 Task: Remove "all the labes" from the card.
Action: Mouse moved to (1011, 82)
Screenshot: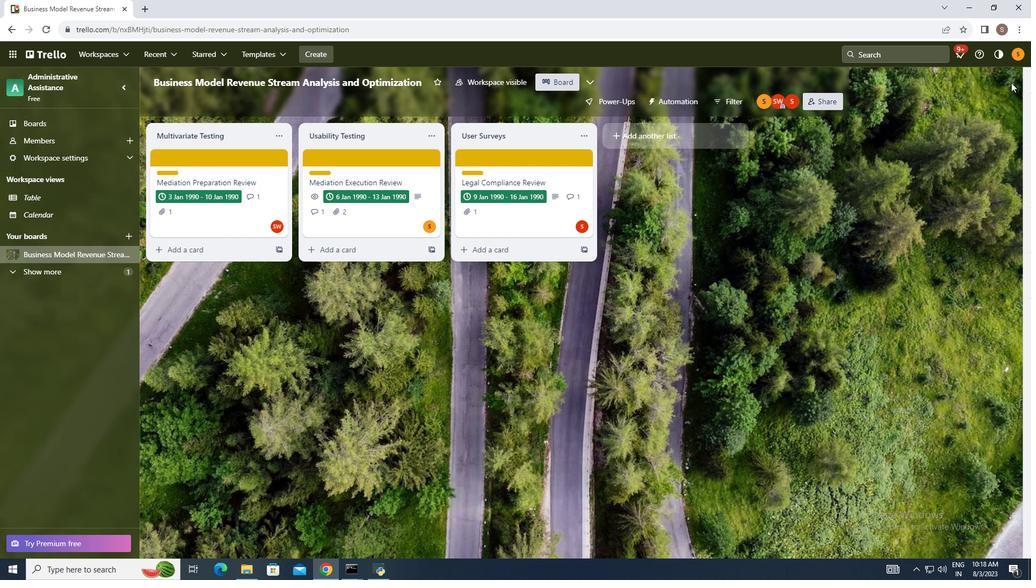 
Action: Mouse pressed left at (1011, 82)
Screenshot: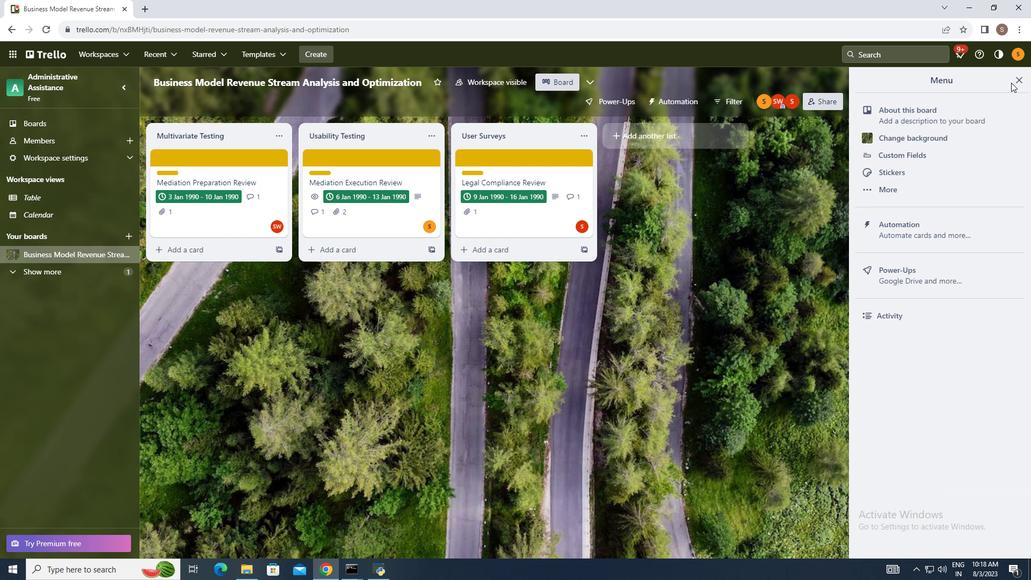 
Action: Mouse moved to (932, 223)
Screenshot: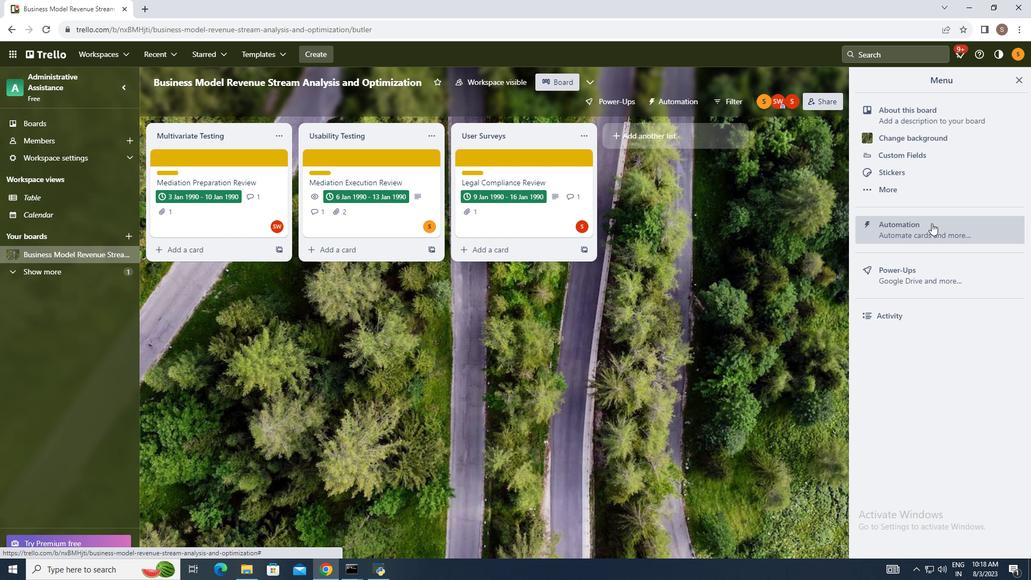 
Action: Mouse pressed left at (932, 223)
Screenshot: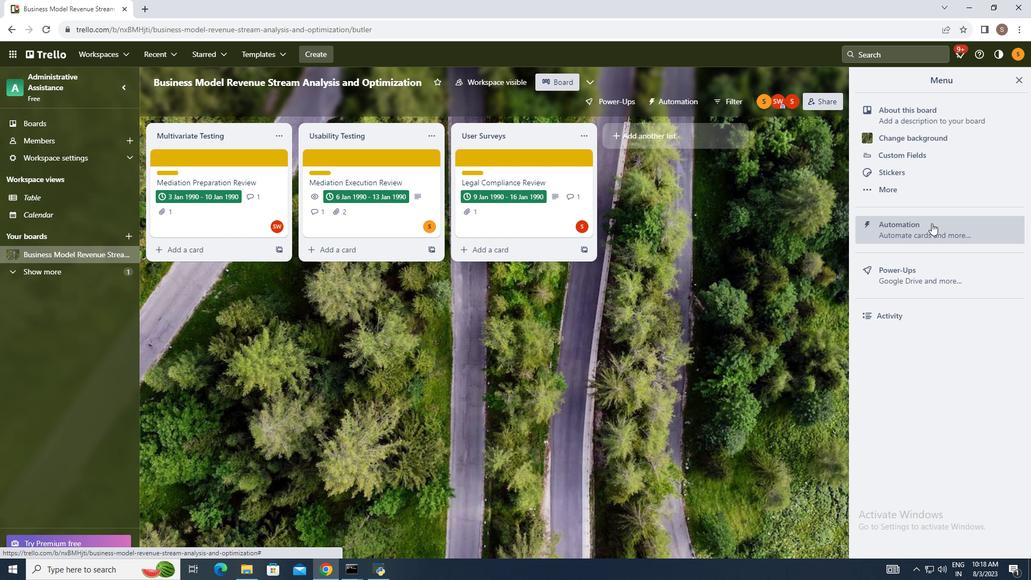 
Action: Mouse moved to (196, 277)
Screenshot: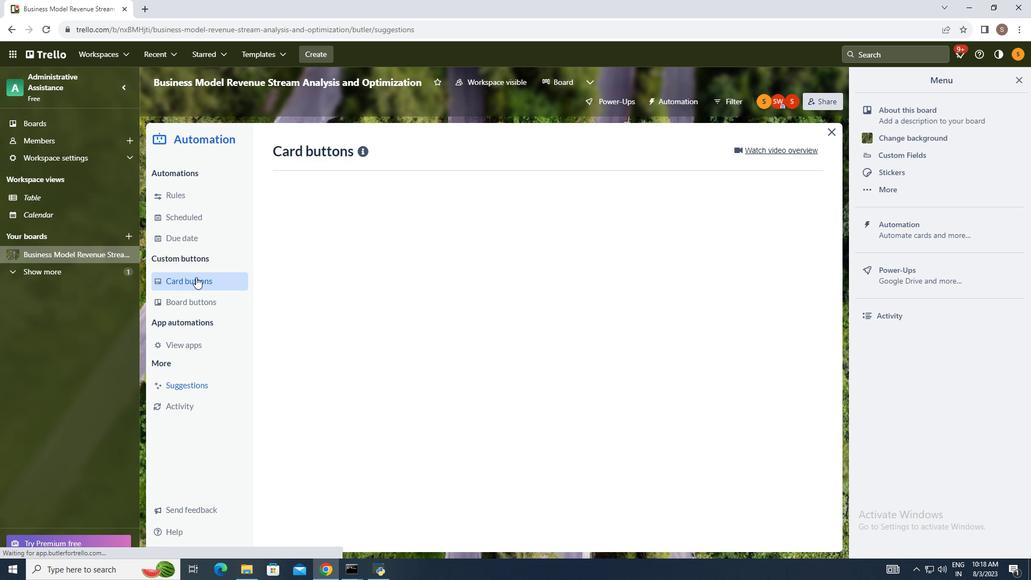 
Action: Mouse pressed left at (196, 277)
Screenshot: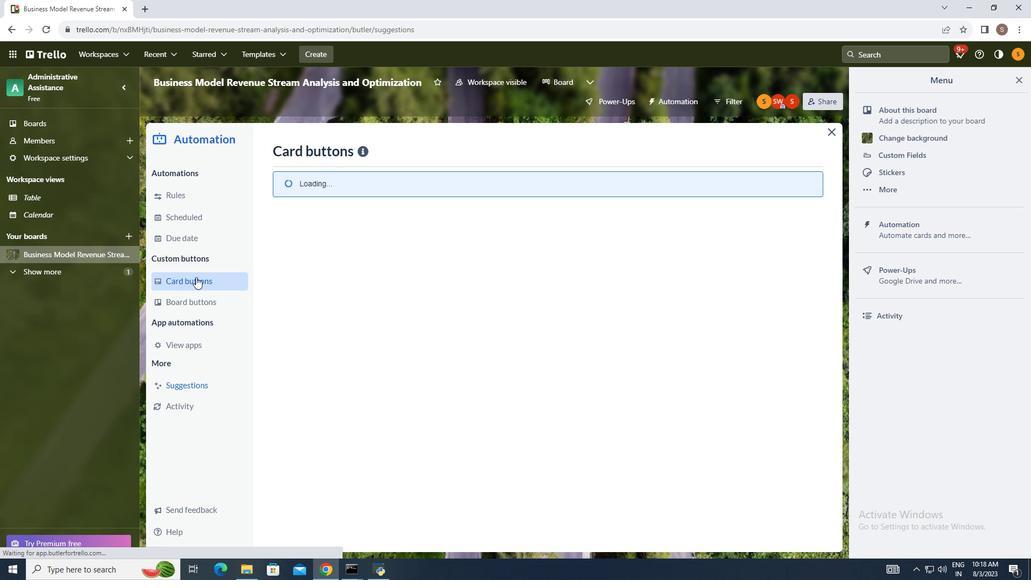 
Action: Mouse moved to (787, 148)
Screenshot: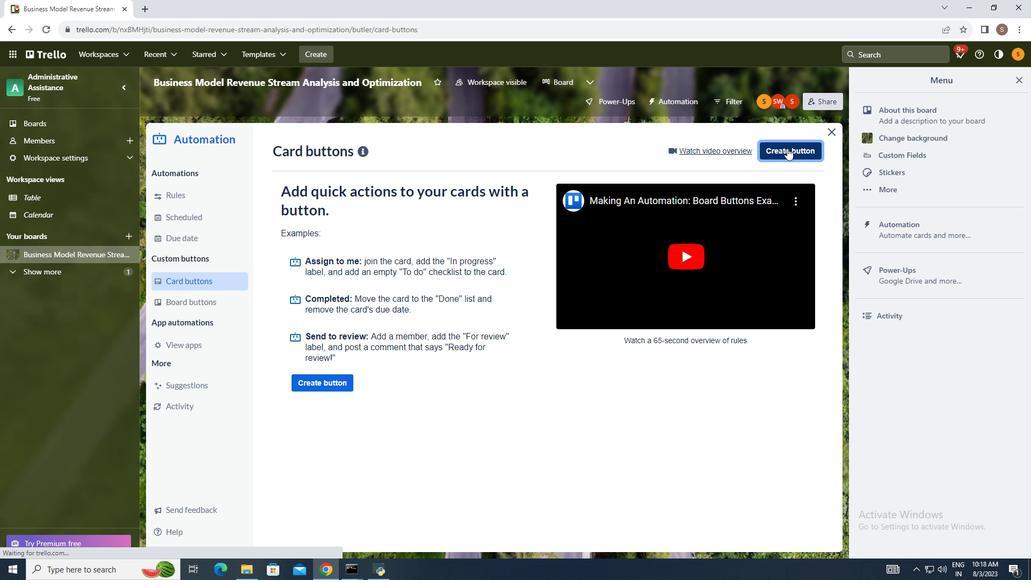 
Action: Mouse pressed left at (787, 148)
Screenshot: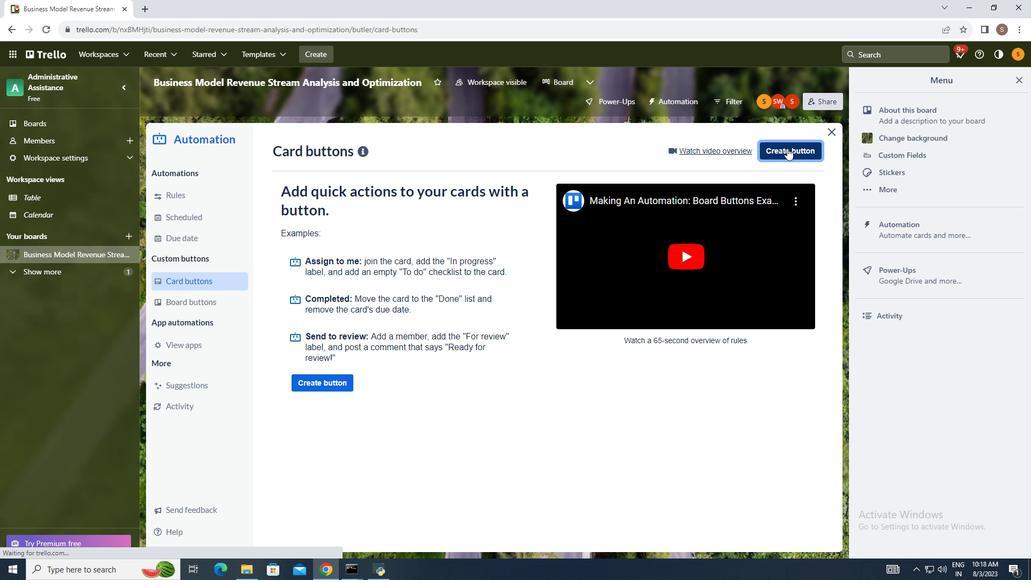 
Action: Mouse moved to (531, 298)
Screenshot: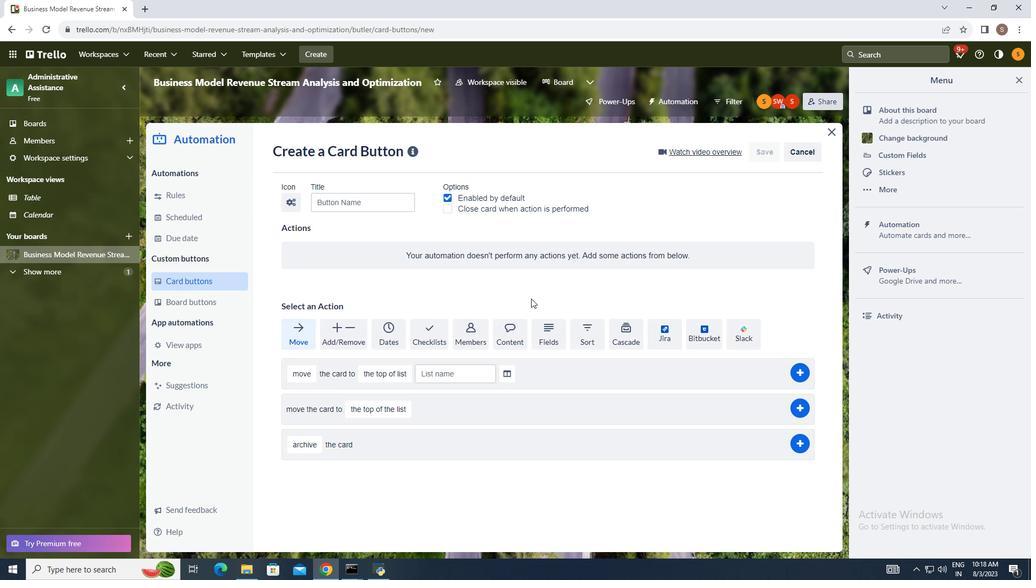 
Action: Mouse pressed left at (531, 298)
Screenshot: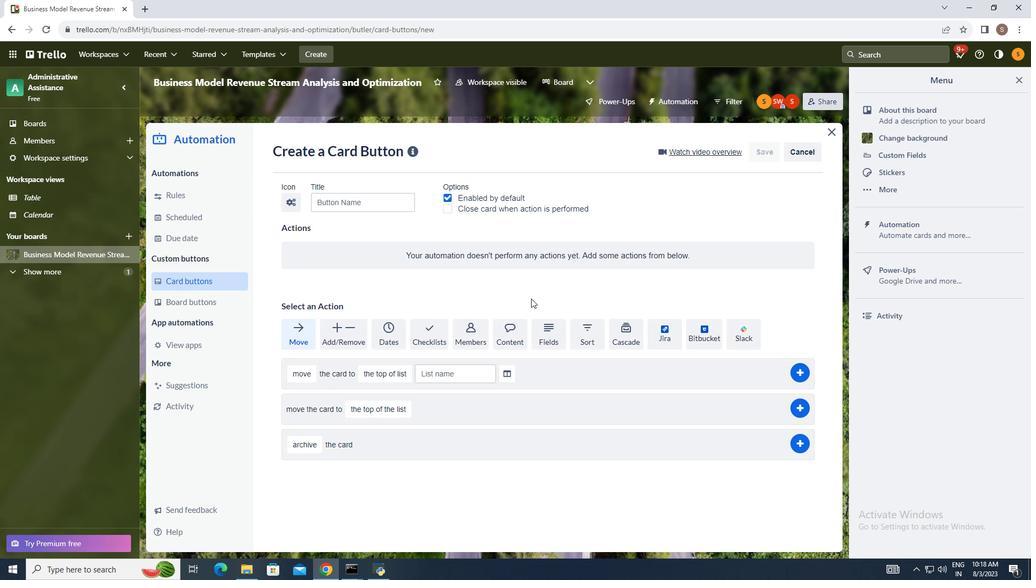 
Action: Mouse moved to (332, 333)
Screenshot: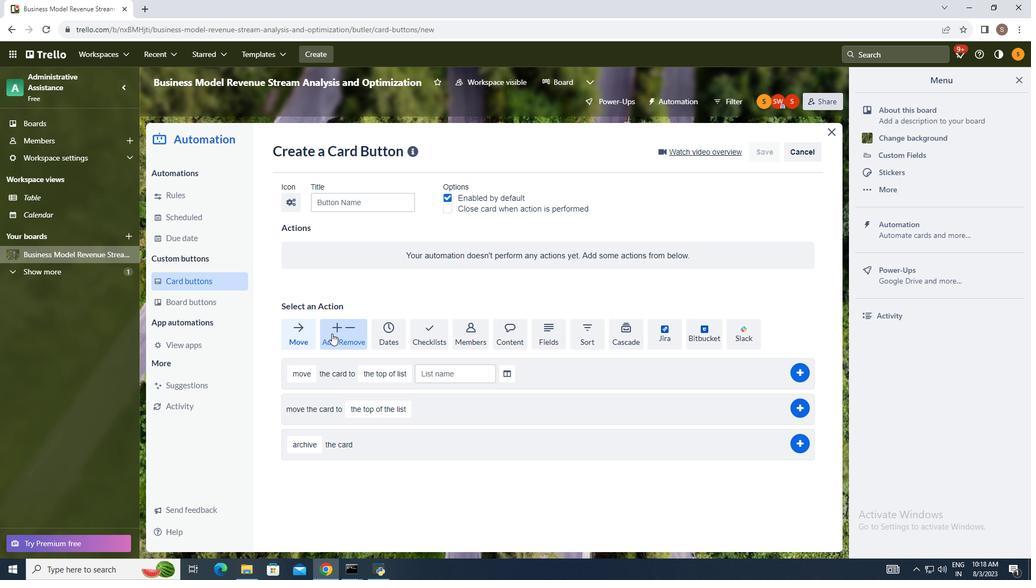 
Action: Mouse pressed left at (332, 333)
Screenshot: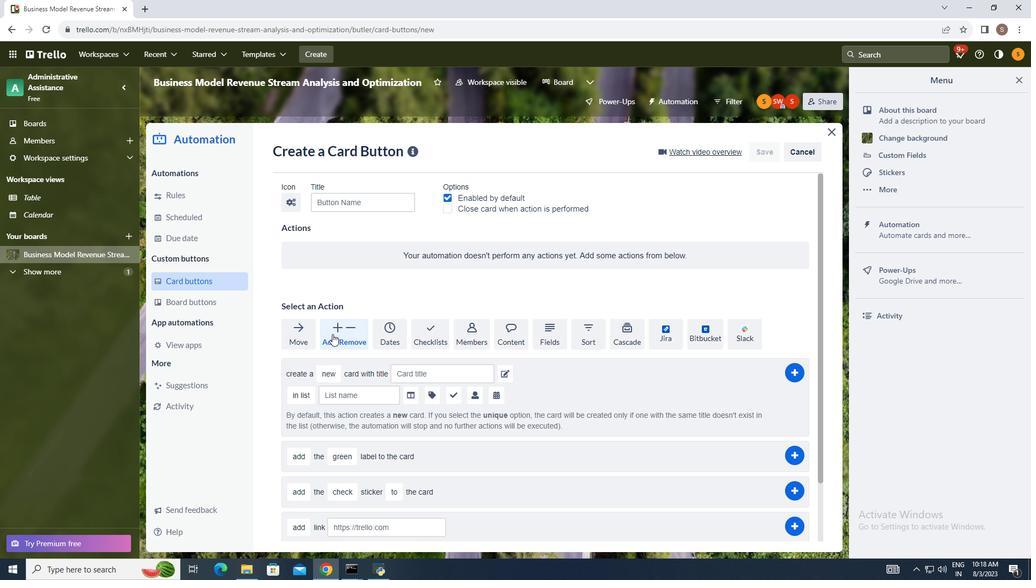 
Action: Mouse moved to (271, 436)
Screenshot: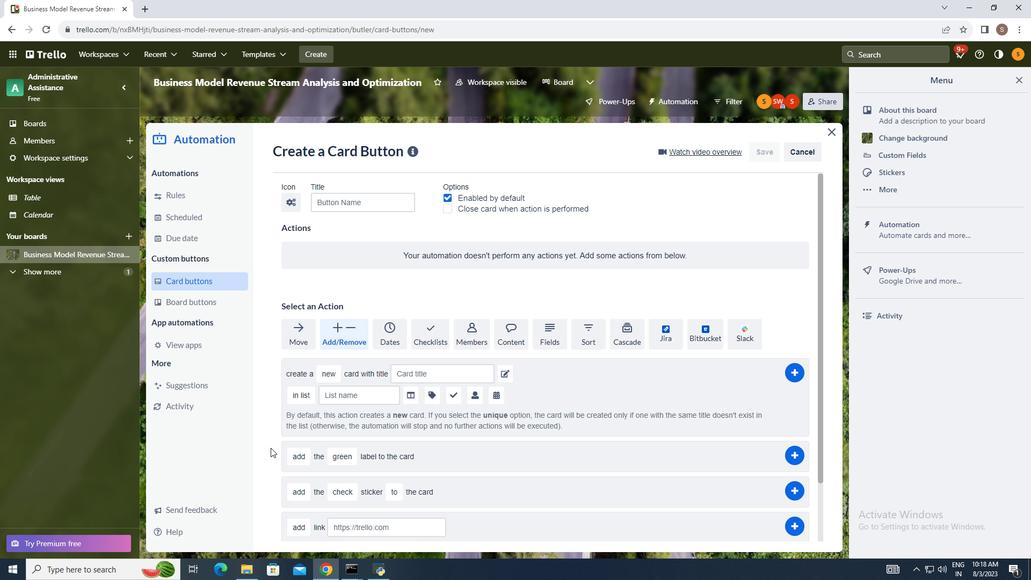 
Action: Mouse scrolled (271, 436) with delta (0, 0)
Screenshot: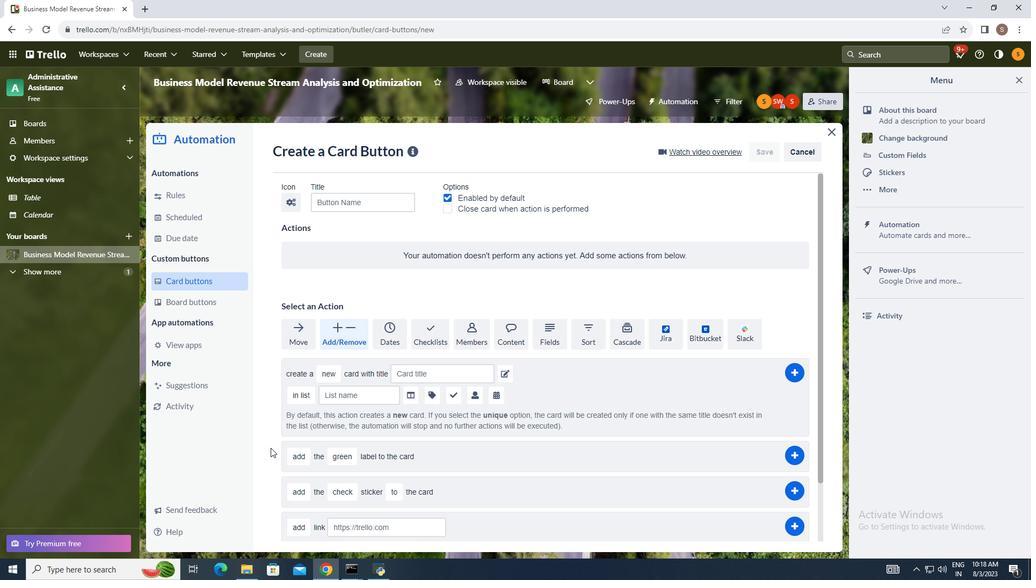 
Action: Mouse moved to (271, 438)
Screenshot: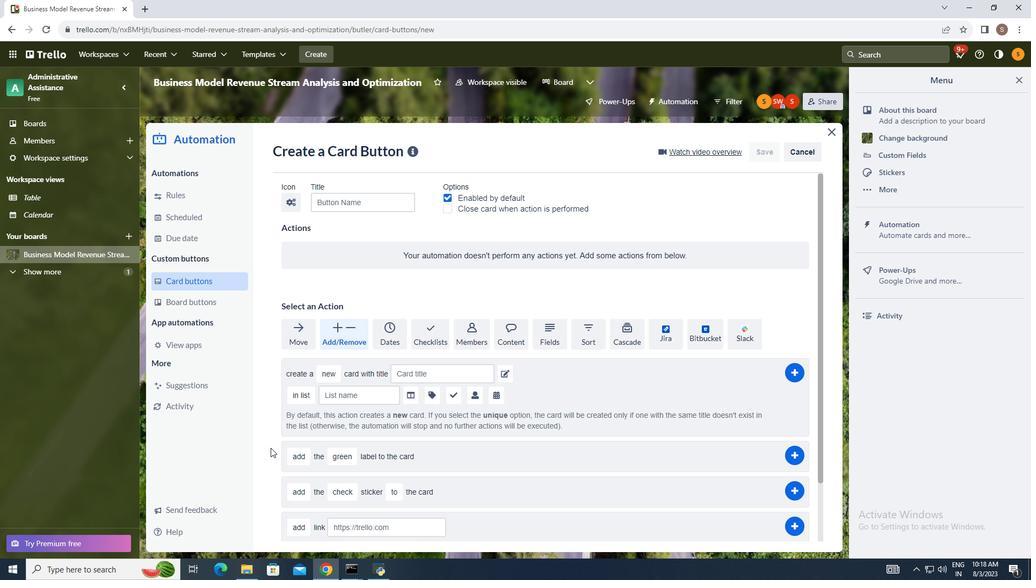 
Action: Mouse scrolled (271, 437) with delta (0, 0)
Screenshot: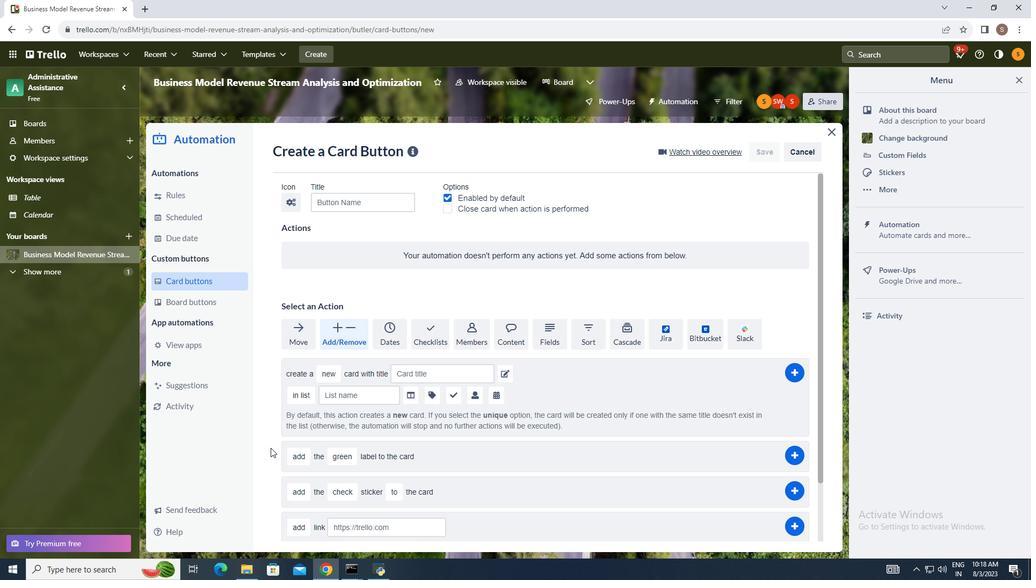 
Action: Mouse moved to (271, 442)
Screenshot: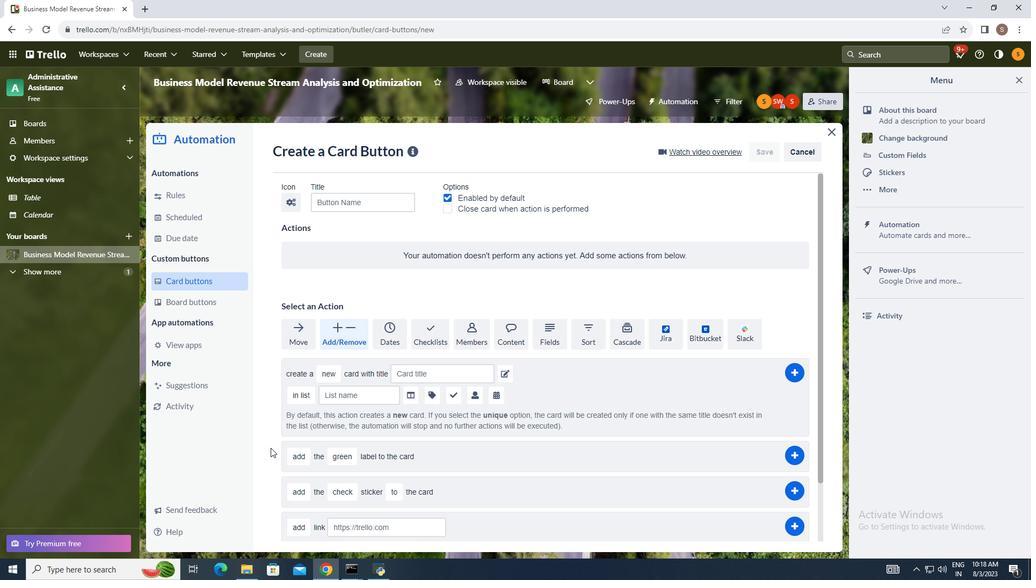 
Action: Mouse scrolled (271, 441) with delta (0, 0)
Screenshot: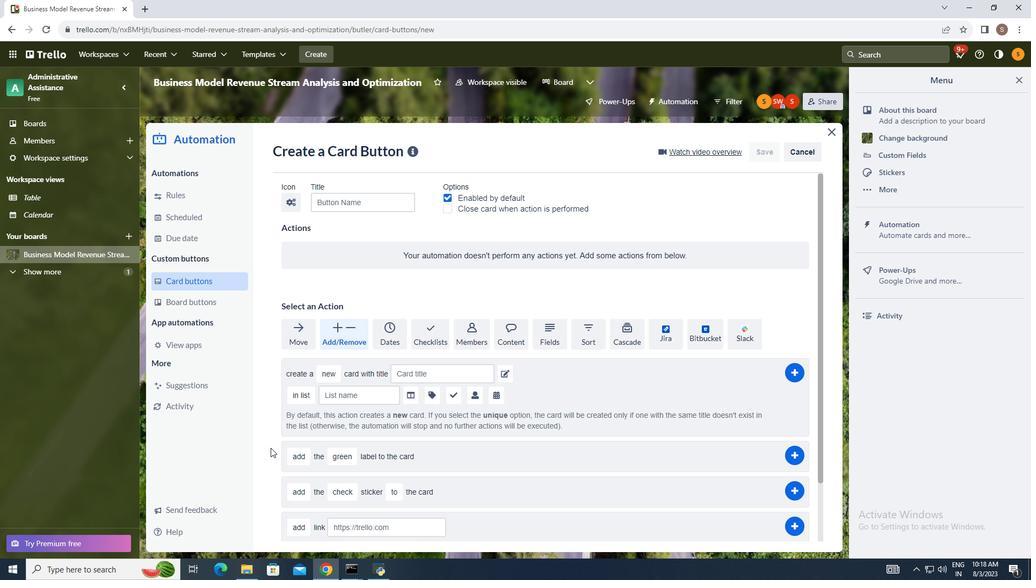 
Action: Mouse moved to (271, 443)
Screenshot: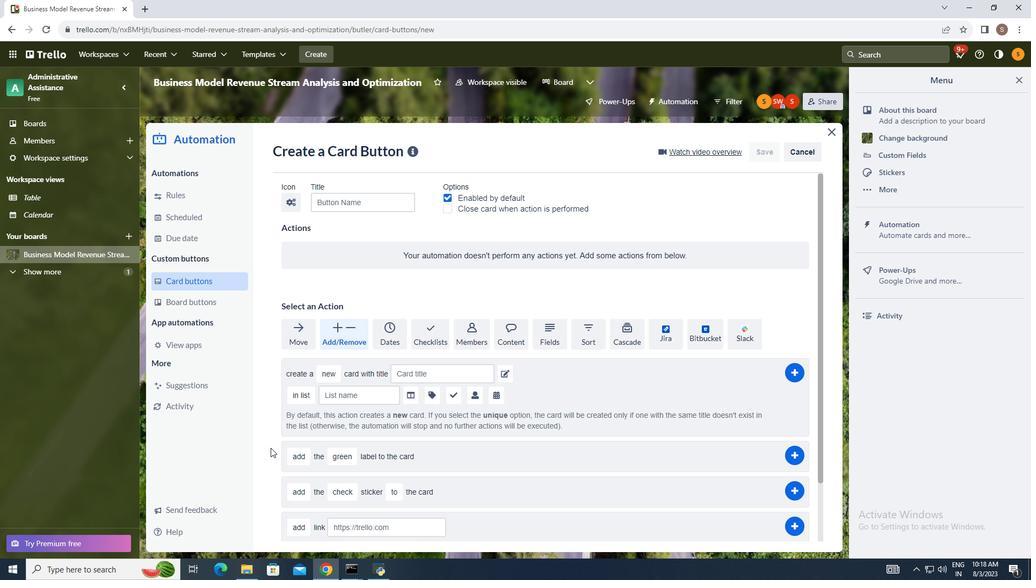 
Action: Mouse scrolled (271, 443) with delta (0, 0)
Screenshot: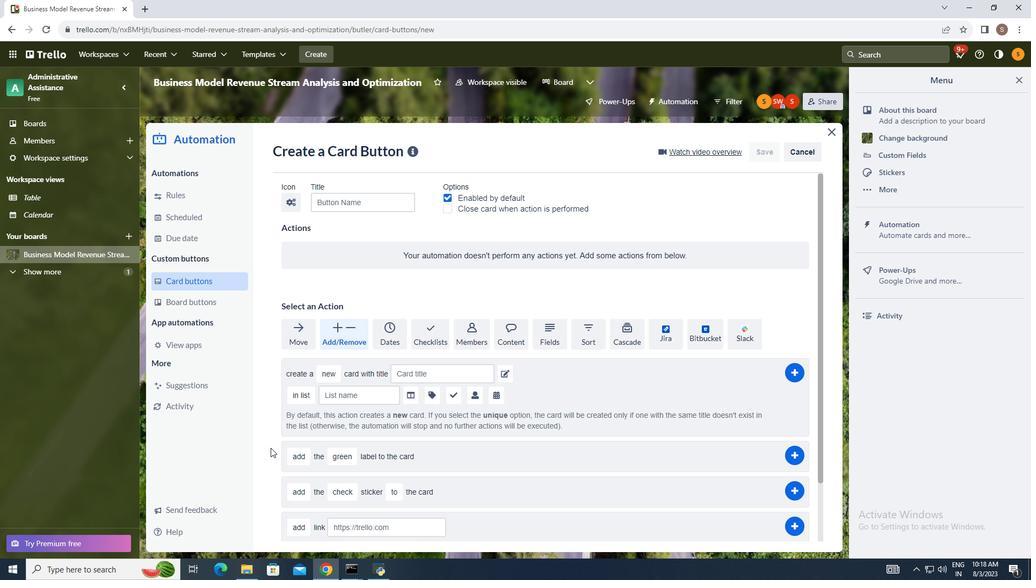 
Action: Mouse moved to (383, 450)
Screenshot: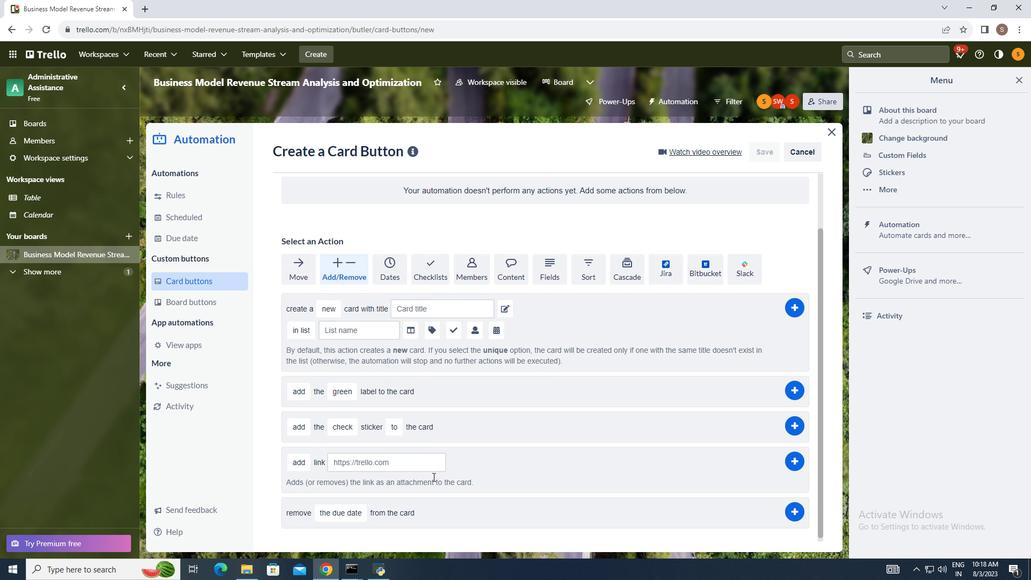
Action: Mouse scrolled (383, 449) with delta (0, 0)
Screenshot: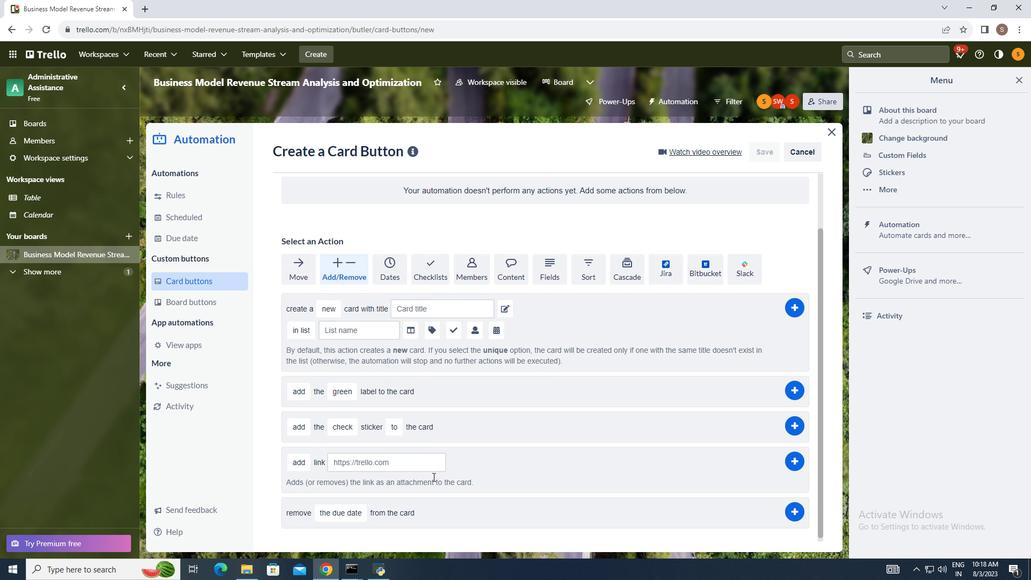 
Action: Mouse moved to (405, 457)
Screenshot: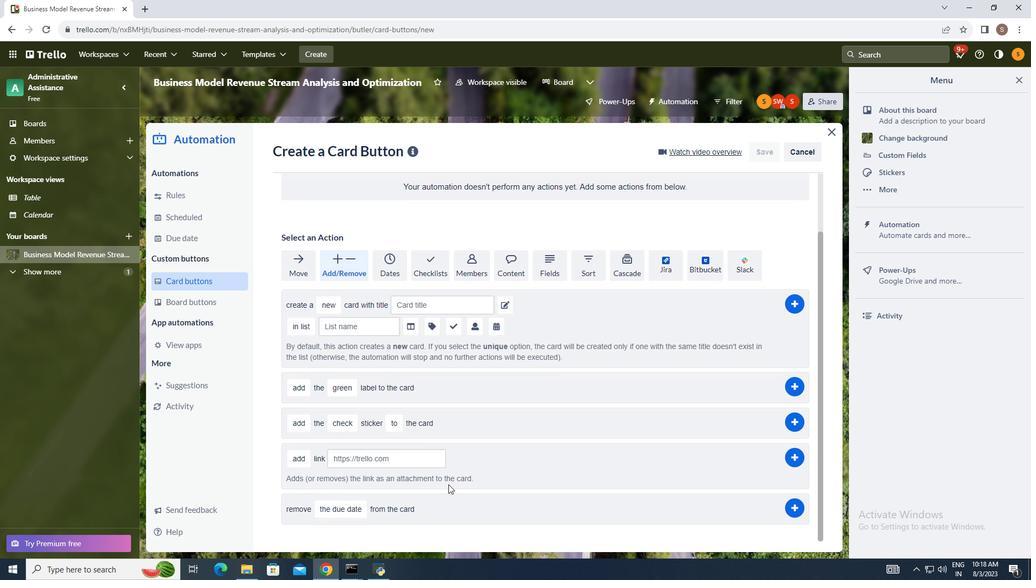 
Action: Mouse scrolled (405, 456) with delta (0, 0)
Screenshot: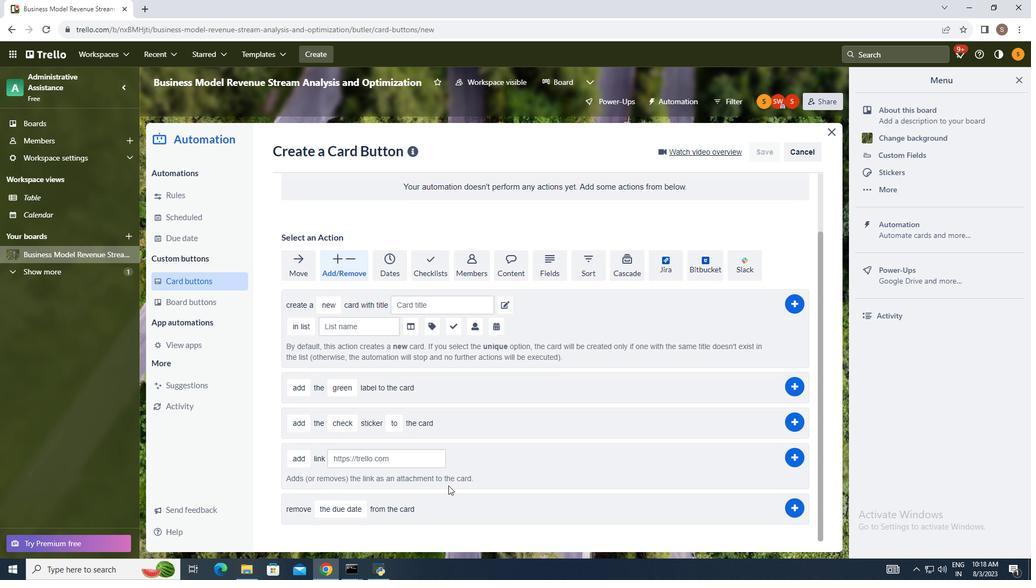 
Action: Mouse moved to (411, 467)
Screenshot: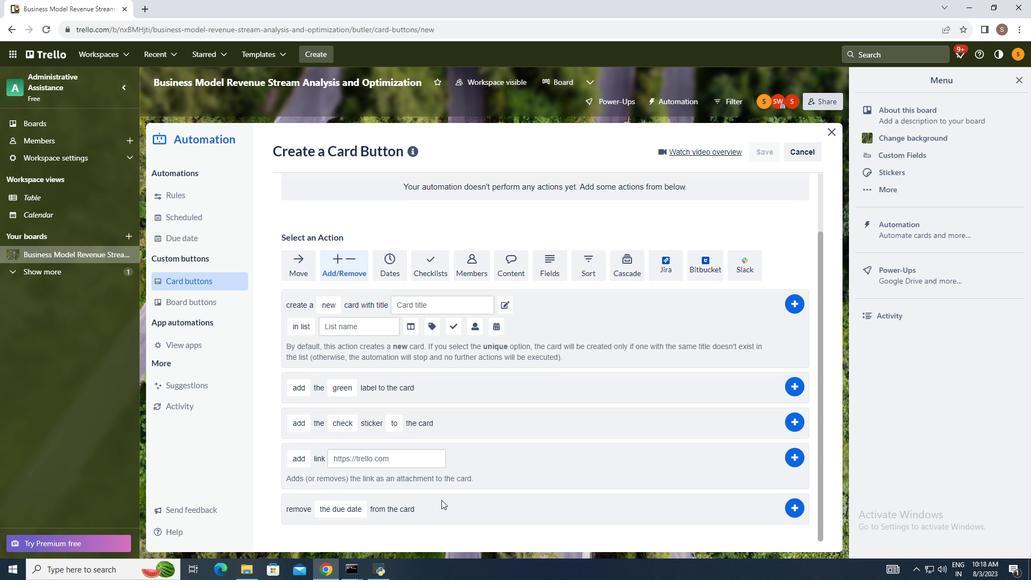 
Action: Mouse scrolled (411, 466) with delta (0, 0)
Screenshot: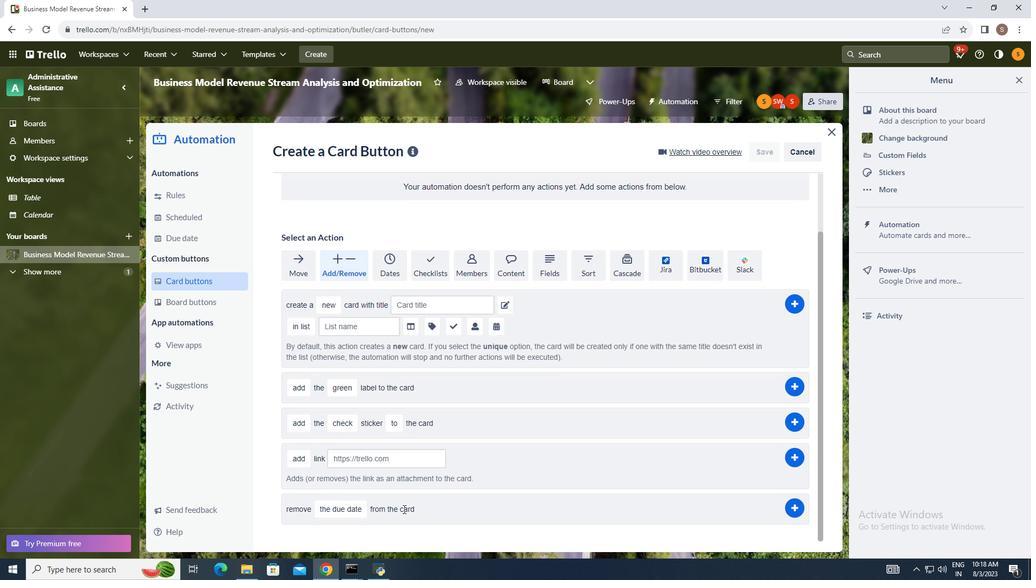 
Action: Mouse moved to (419, 472)
Screenshot: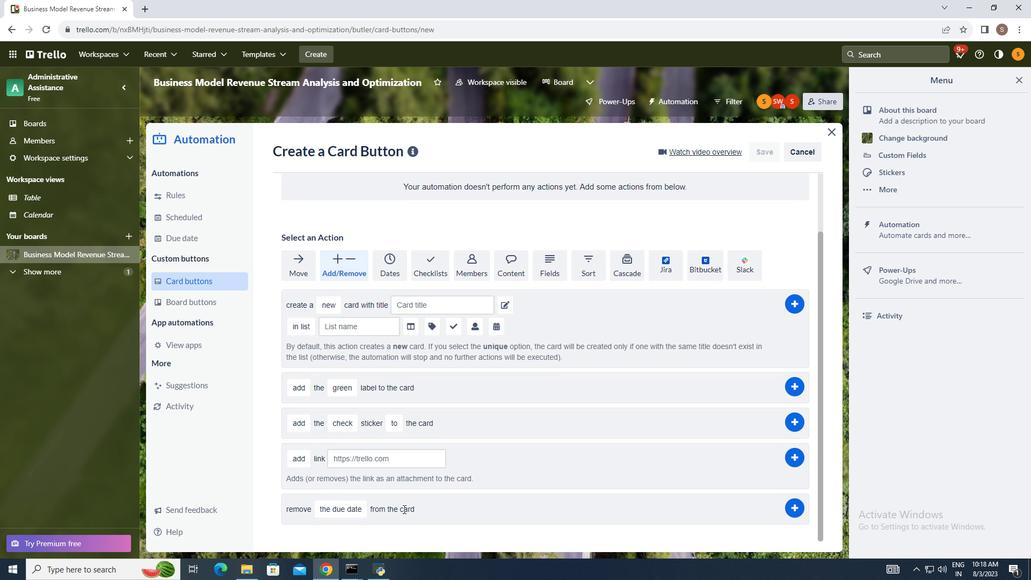 
Action: Mouse scrolled (419, 472) with delta (0, 0)
Screenshot: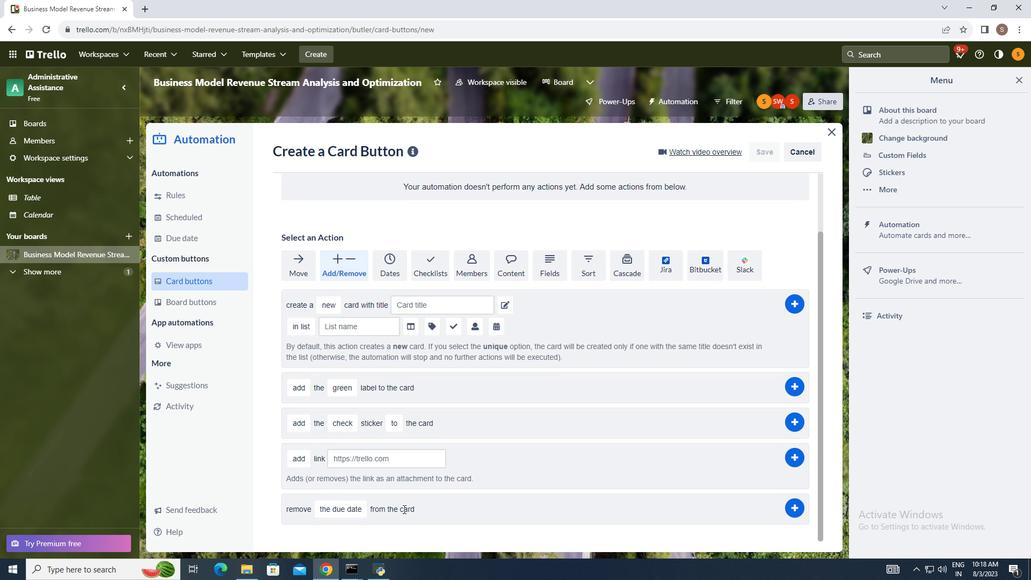 
Action: Mouse moved to (326, 513)
Screenshot: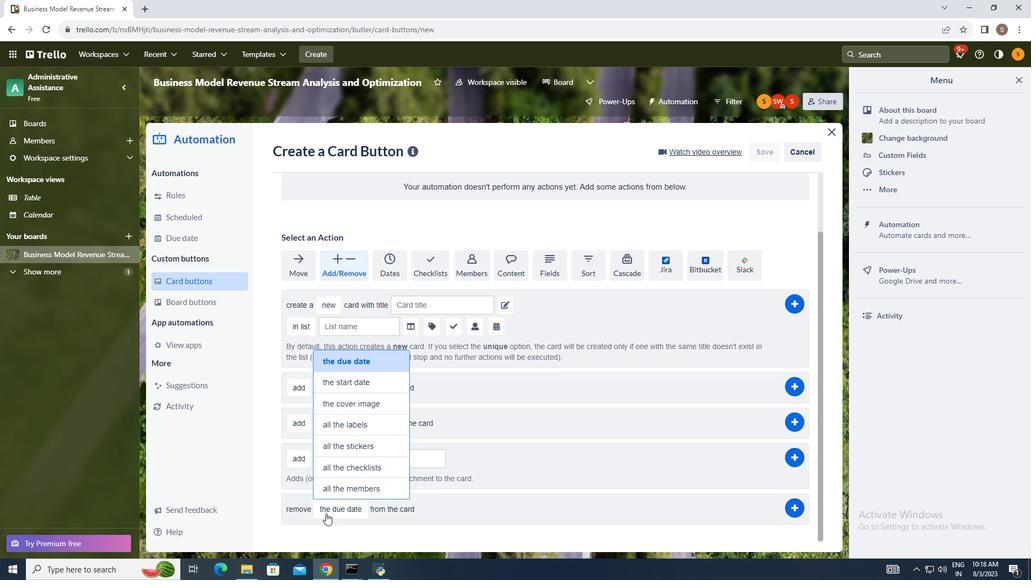 
Action: Mouse pressed left at (326, 513)
Screenshot: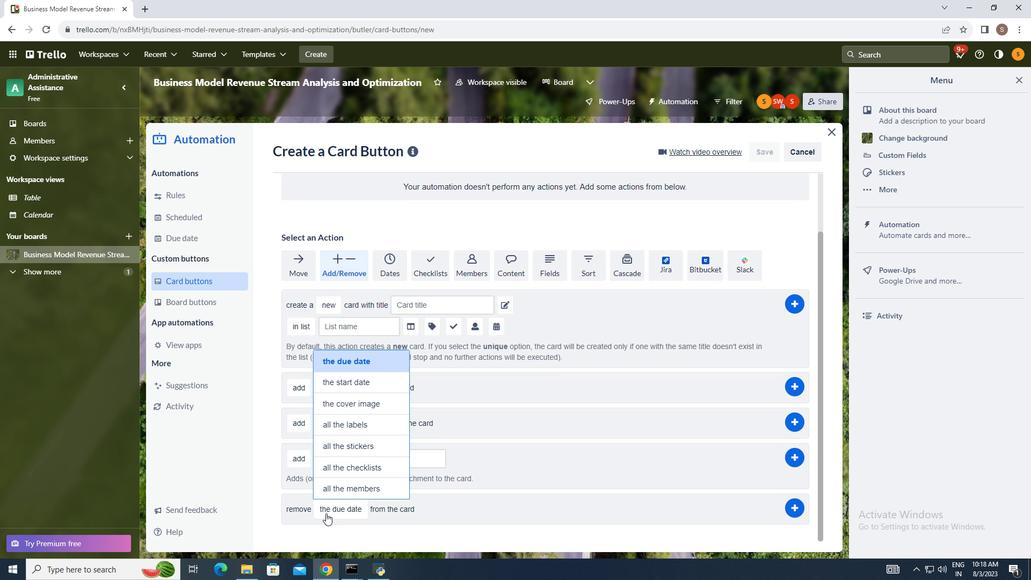 
Action: Mouse moved to (367, 419)
Screenshot: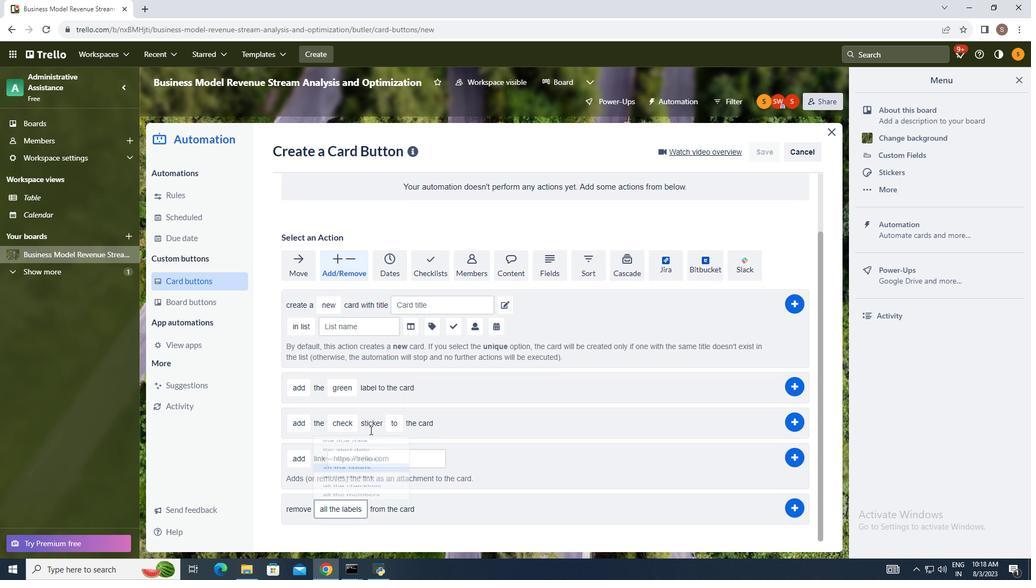 
Action: Mouse pressed left at (367, 419)
Screenshot: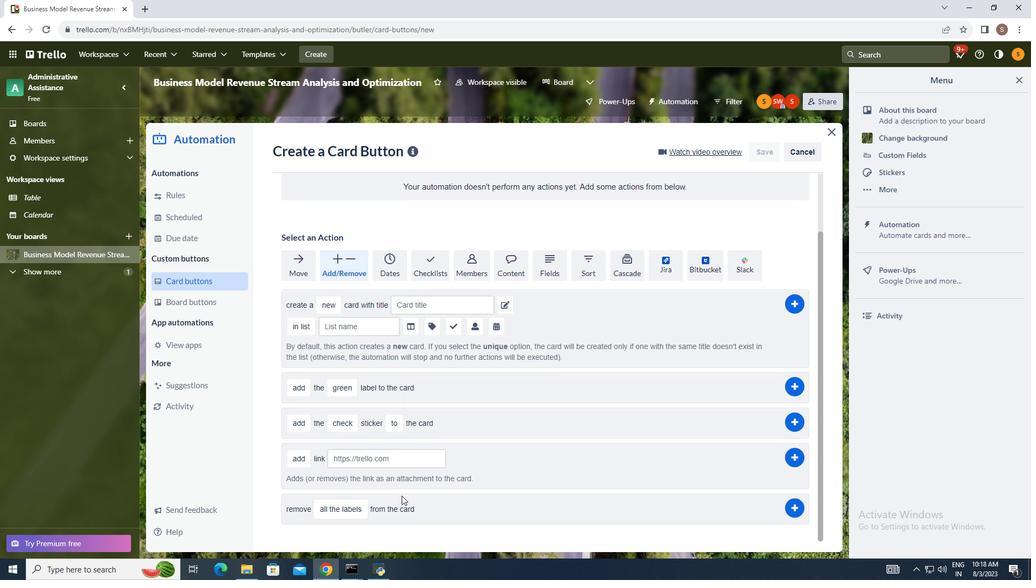 
Action: Mouse moved to (798, 511)
Screenshot: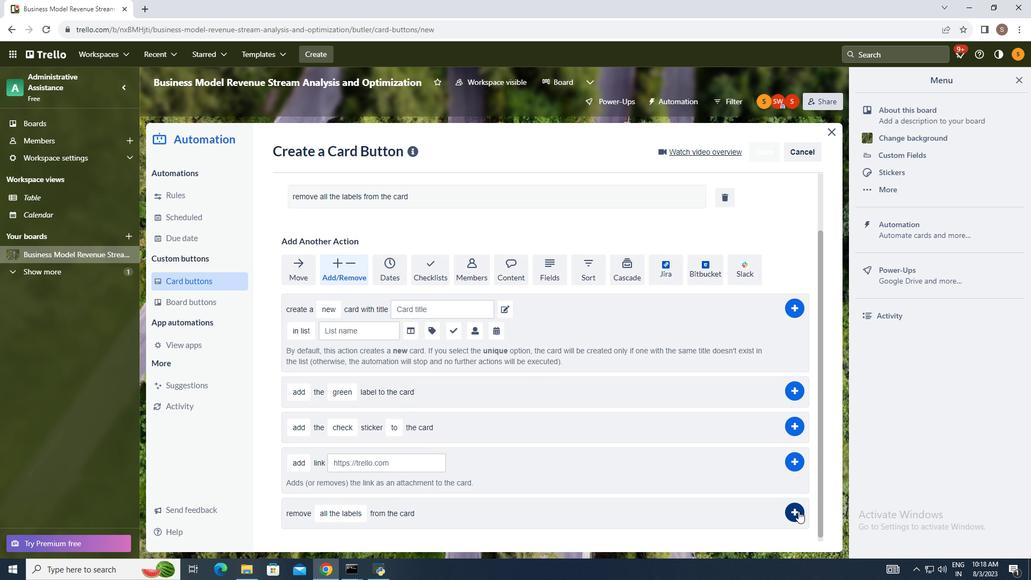 
Action: Mouse pressed left at (798, 511)
Screenshot: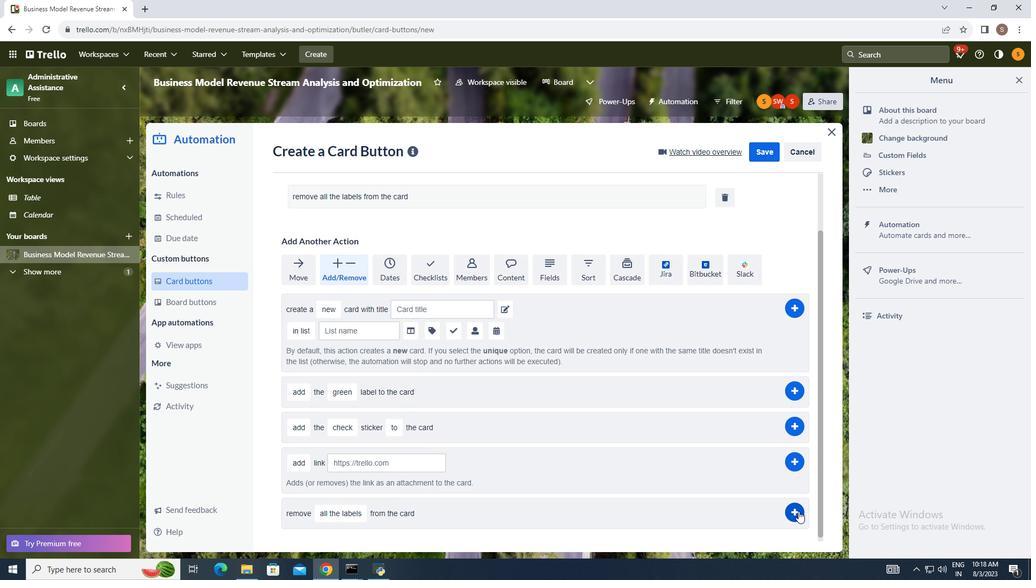 
Action: Mouse moved to (877, 437)
Screenshot: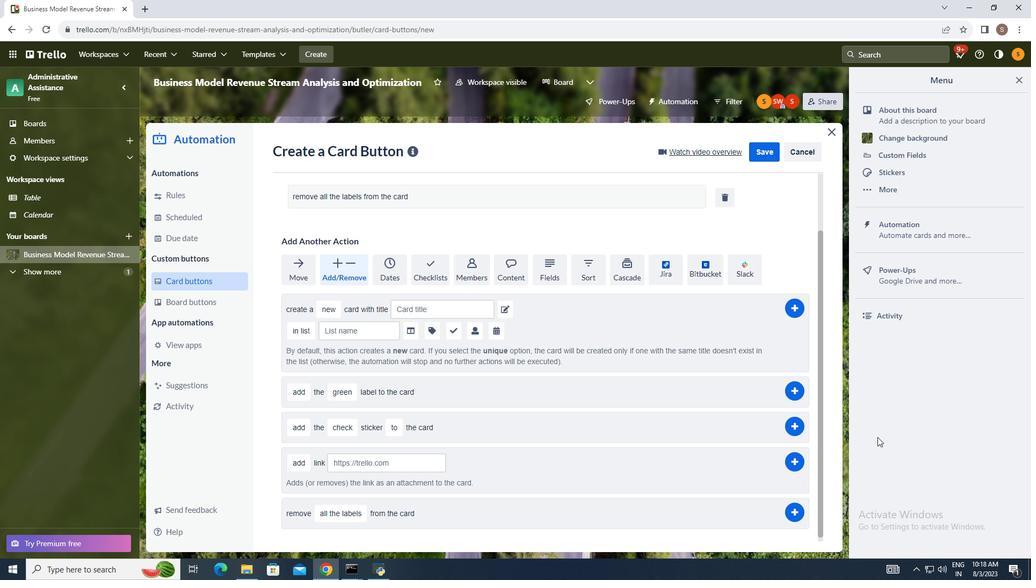 
